 Task: Look for products in the category "Hand Soap" from South Of France only.
Action: Mouse moved to (761, 276)
Screenshot: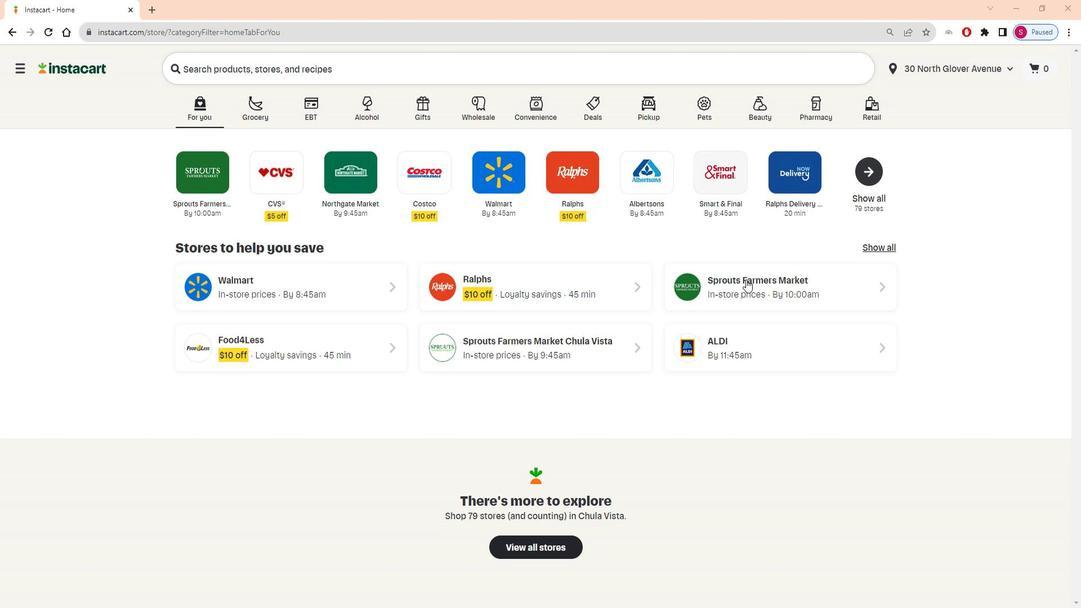 
Action: Mouse pressed left at (761, 276)
Screenshot: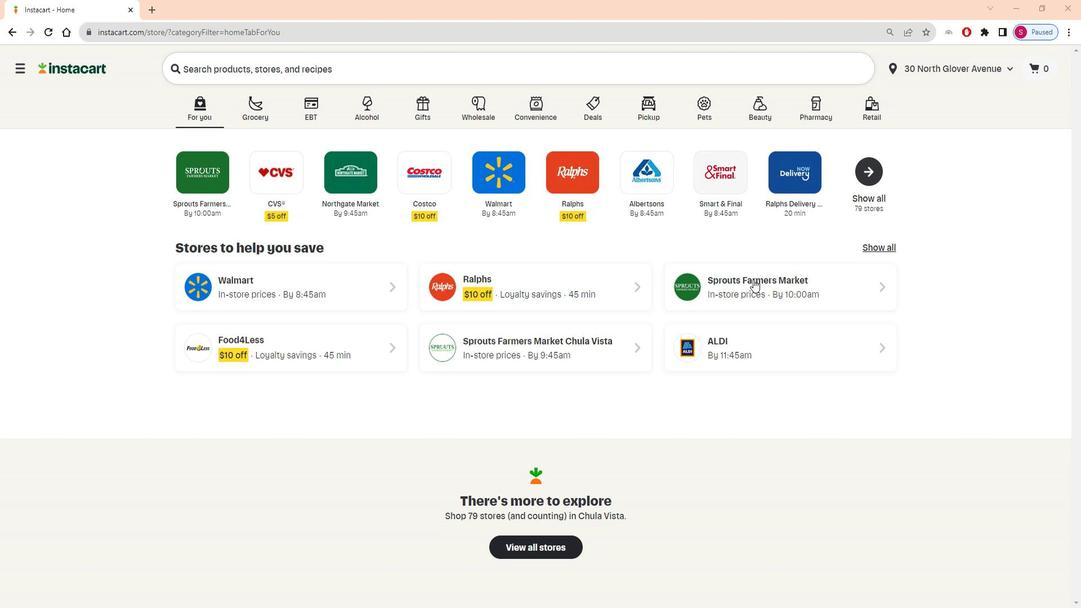 
Action: Mouse moved to (67, 356)
Screenshot: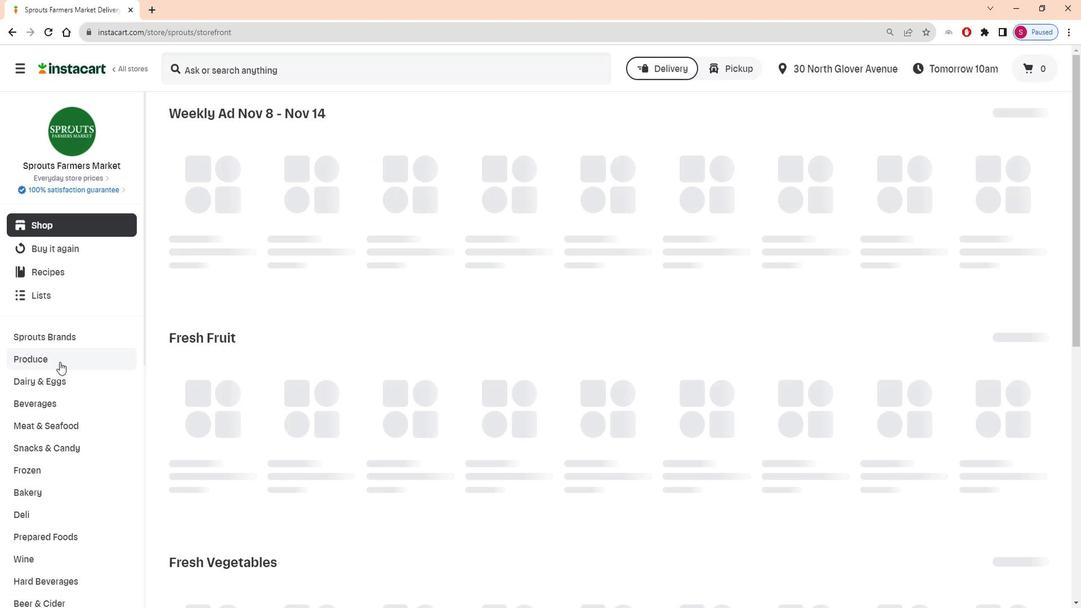 
Action: Mouse scrolled (67, 355) with delta (0, 0)
Screenshot: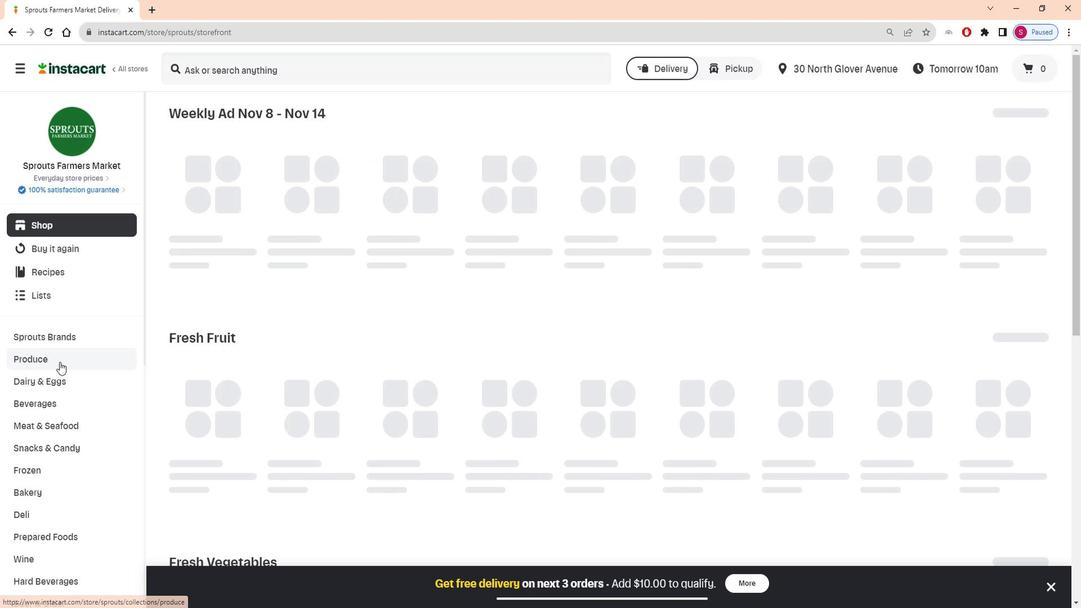 
Action: Mouse scrolled (67, 355) with delta (0, 0)
Screenshot: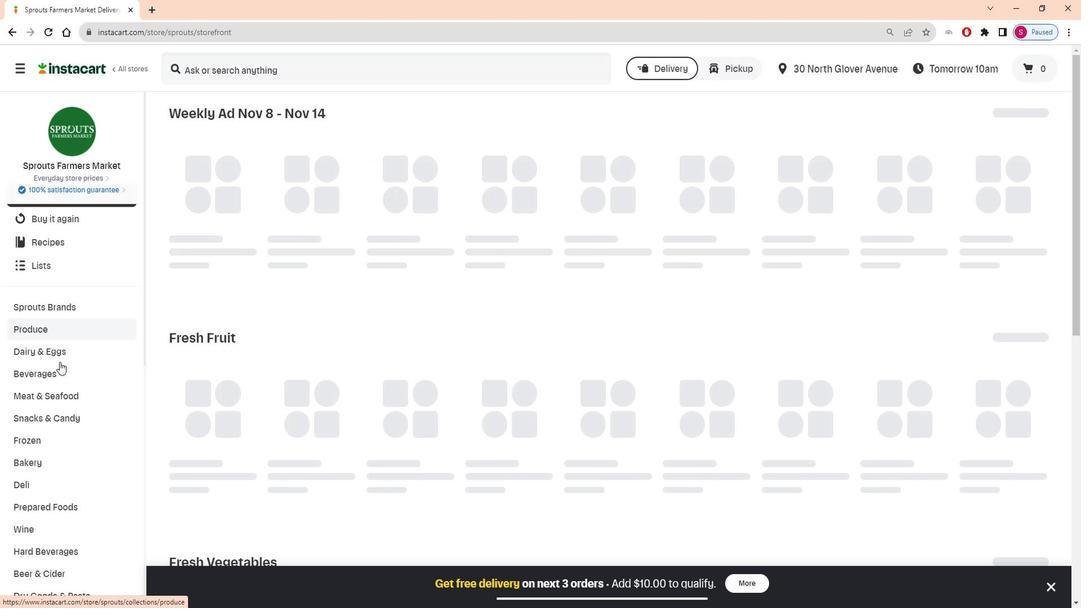 
Action: Mouse scrolled (67, 355) with delta (0, 0)
Screenshot: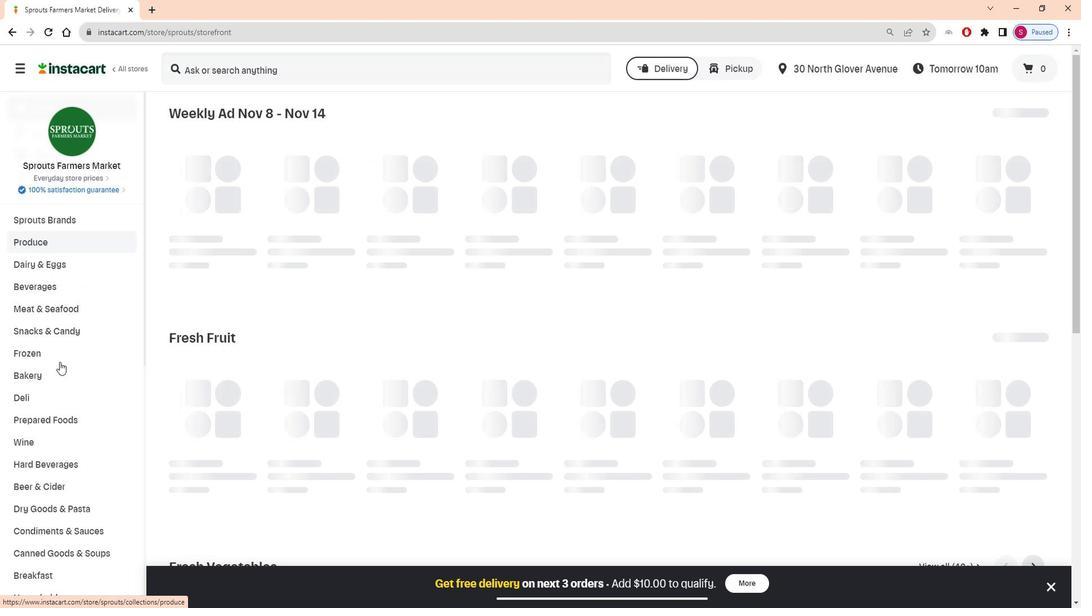 
Action: Mouse scrolled (67, 355) with delta (0, 0)
Screenshot: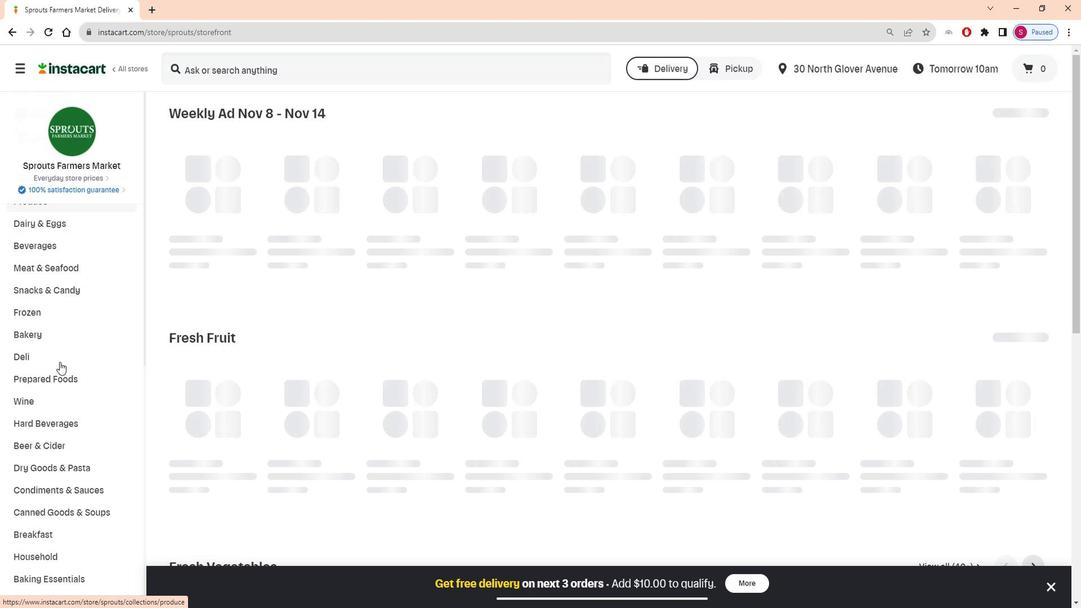 
Action: Mouse moved to (70, 361)
Screenshot: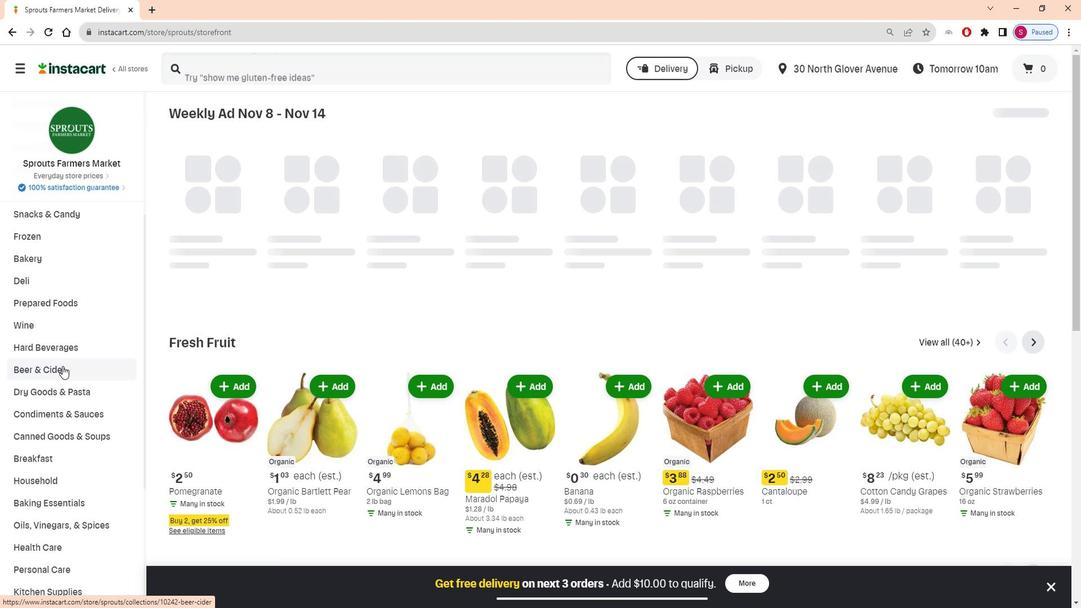 
Action: Mouse scrolled (70, 361) with delta (0, 0)
Screenshot: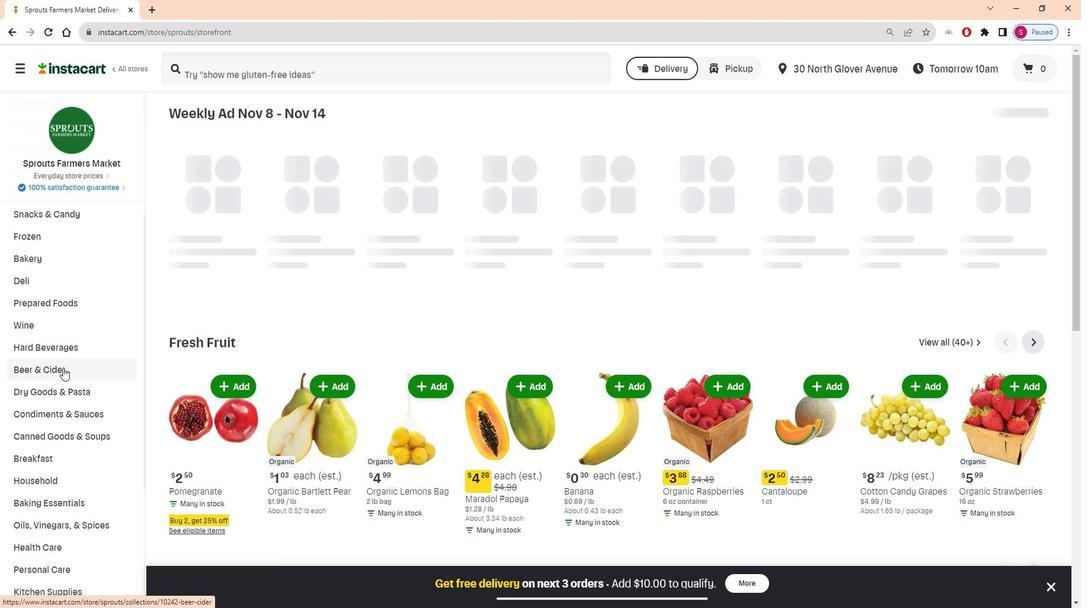 
Action: Mouse scrolled (70, 361) with delta (0, 0)
Screenshot: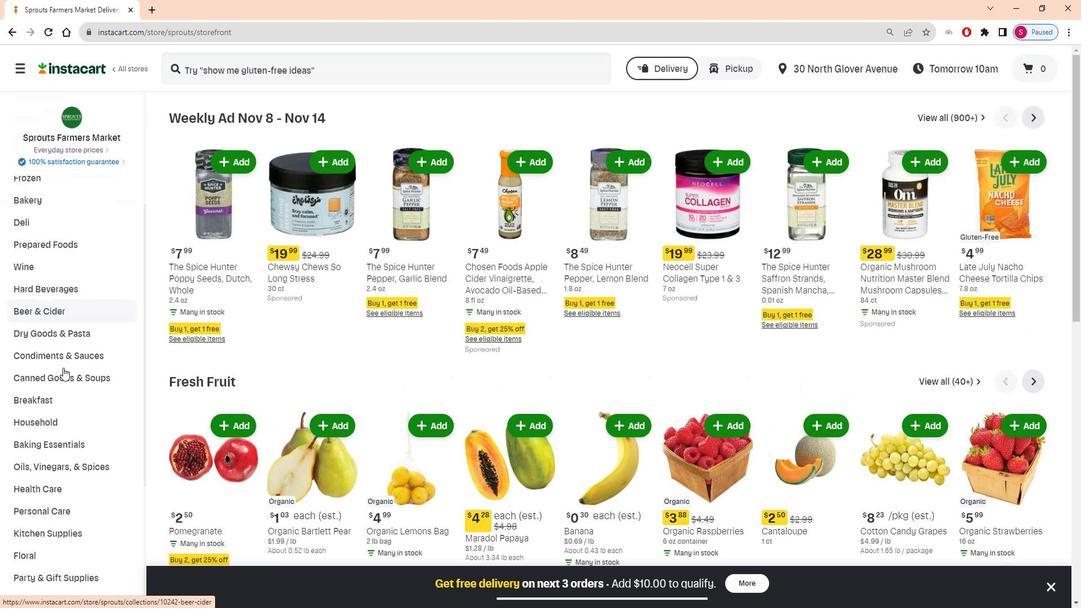 
Action: Mouse moved to (68, 444)
Screenshot: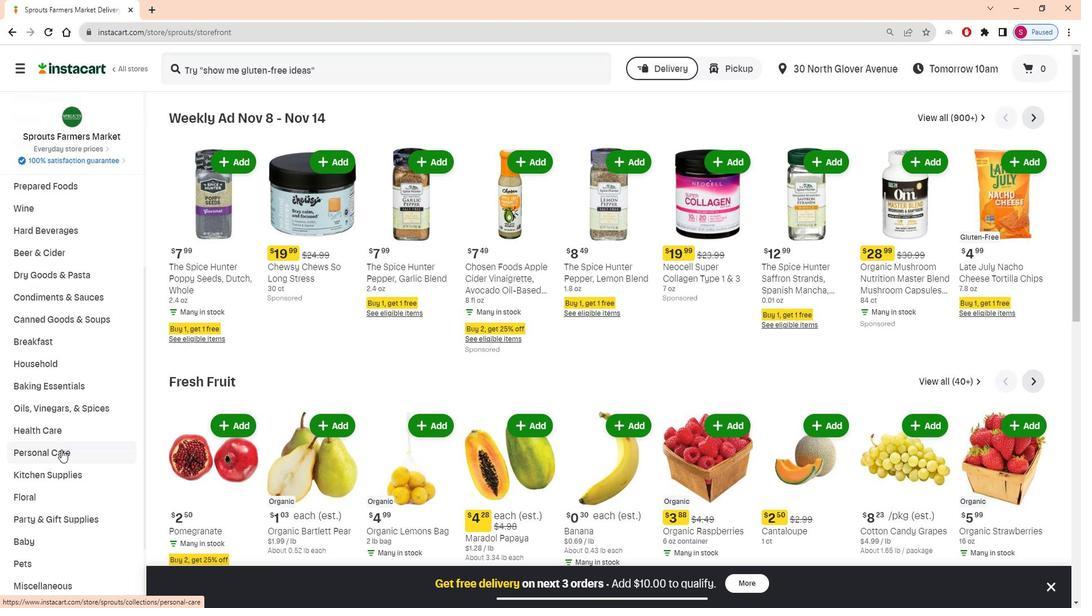 
Action: Mouse pressed left at (68, 444)
Screenshot: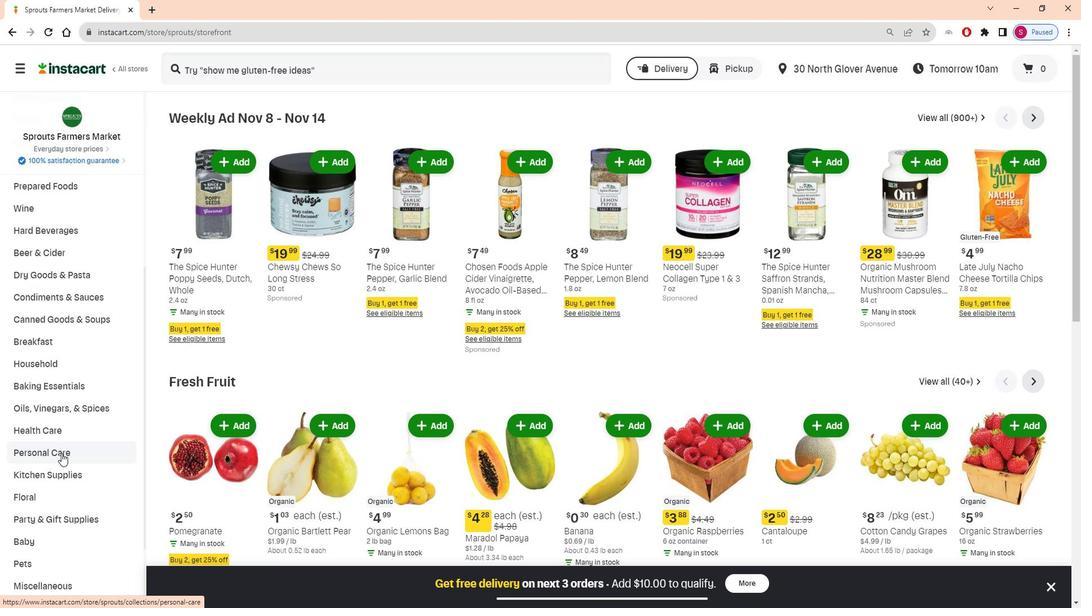 
Action: Mouse moved to (289, 149)
Screenshot: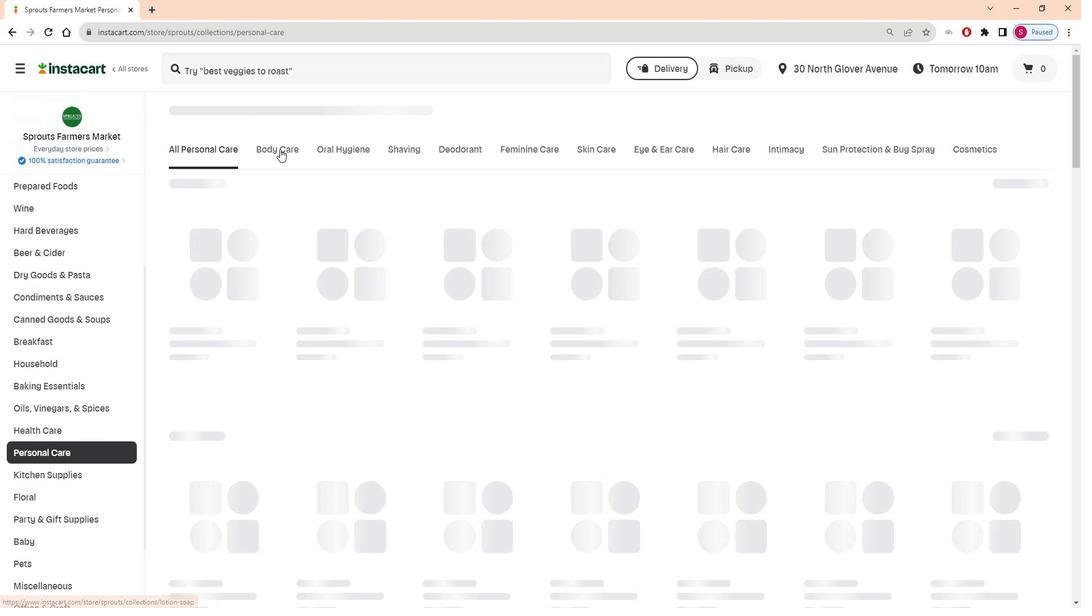 
Action: Mouse pressed left at (289, 149)
Screenshot: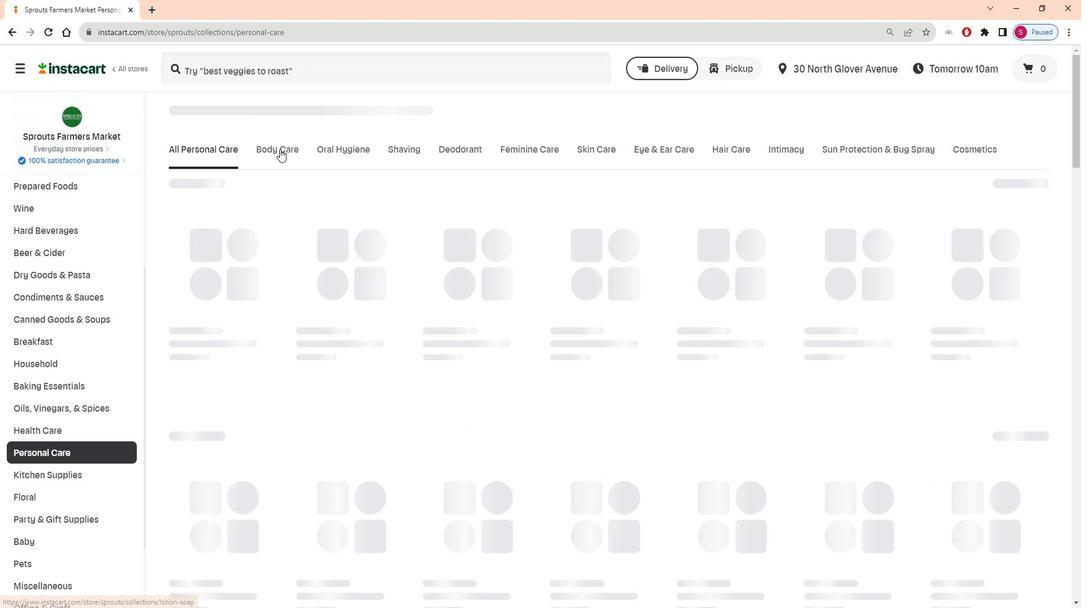
Action: Mouse moved to (392, 191)
Screenshot: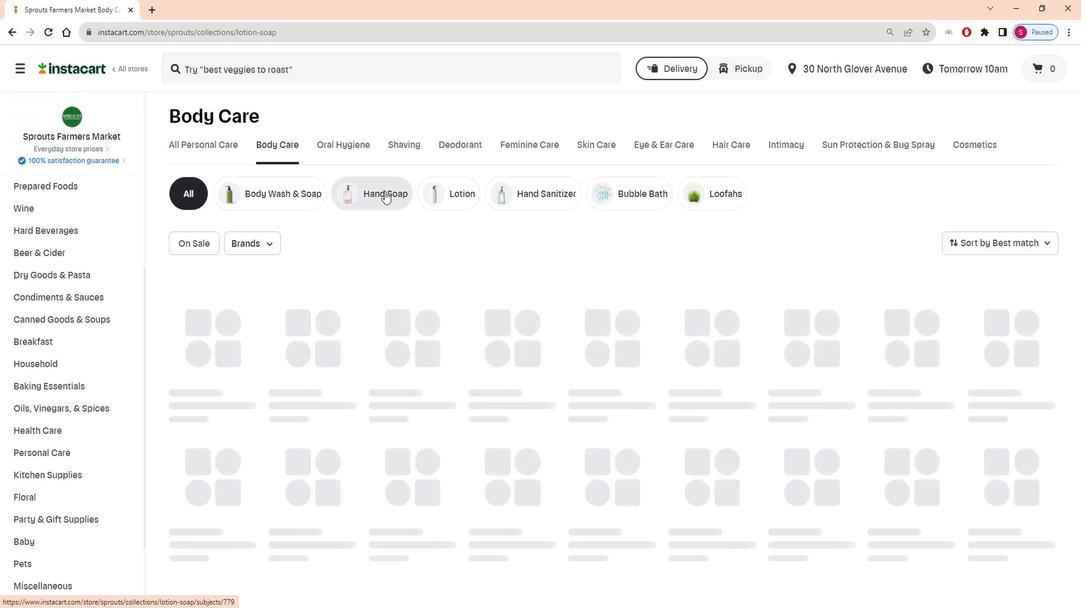 
Action: Mouse pressed left at (392, 191)
Screenshot: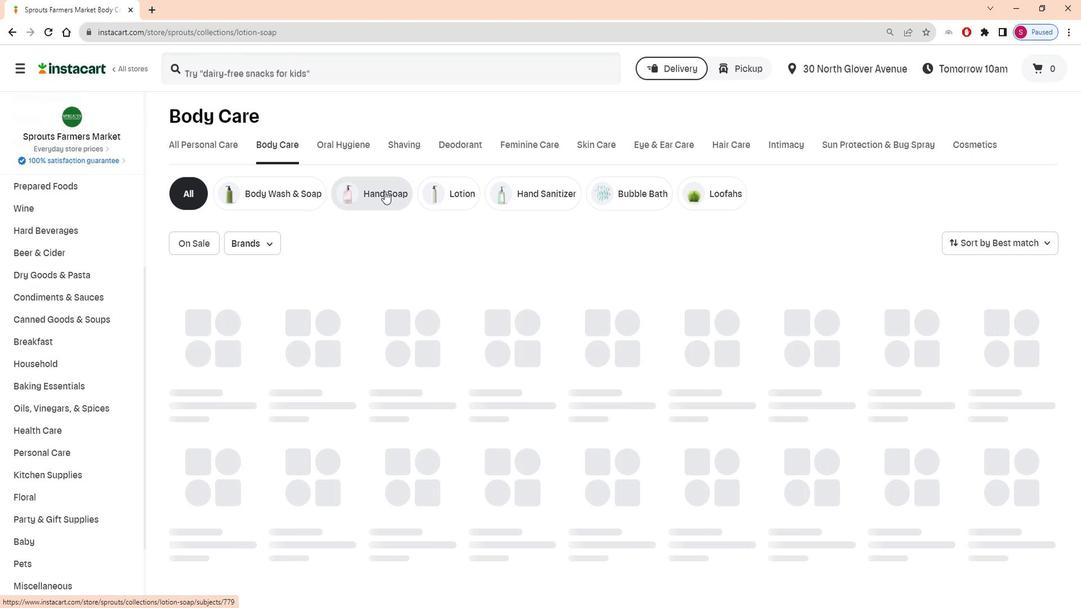 
Action: Mouse moved to (274, 233)
Screenshot: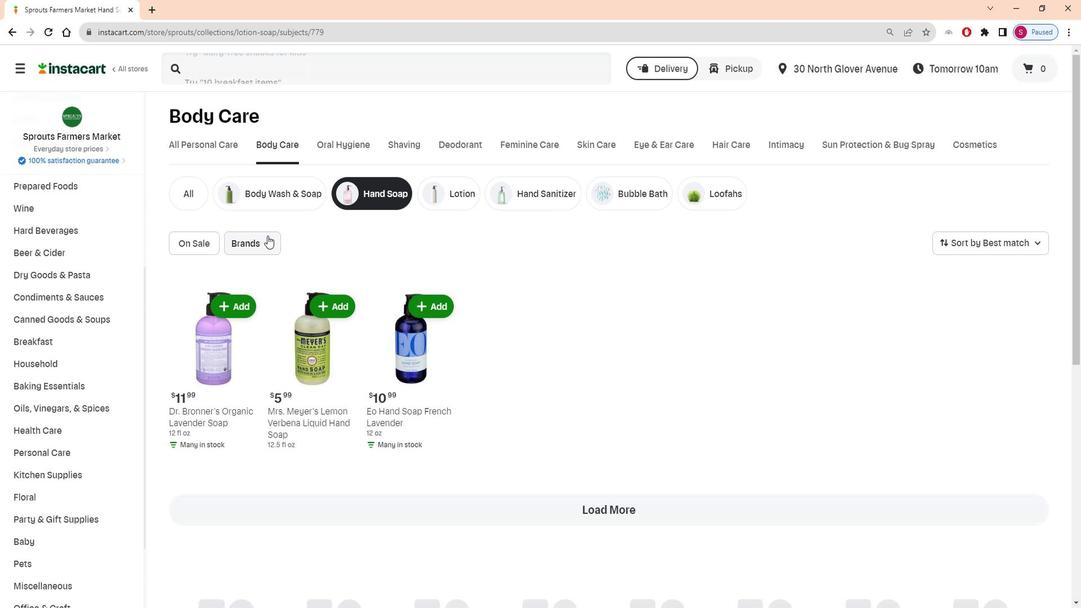 
Action: Mouse pressed left at (274, 233)
Screenshot: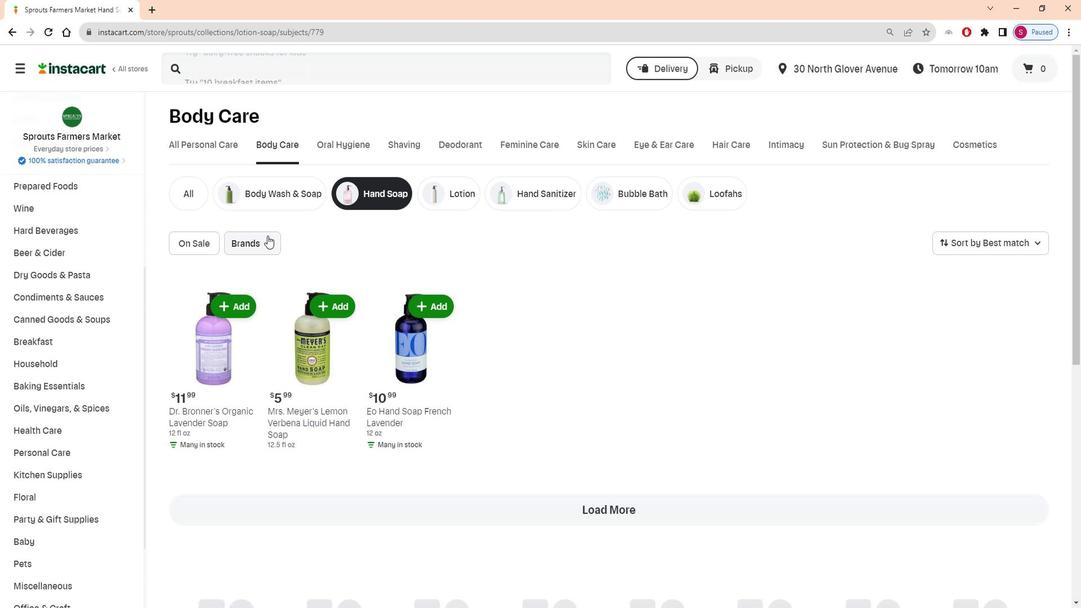 
Action: Mouse moved to (271, 286)
Screenshot: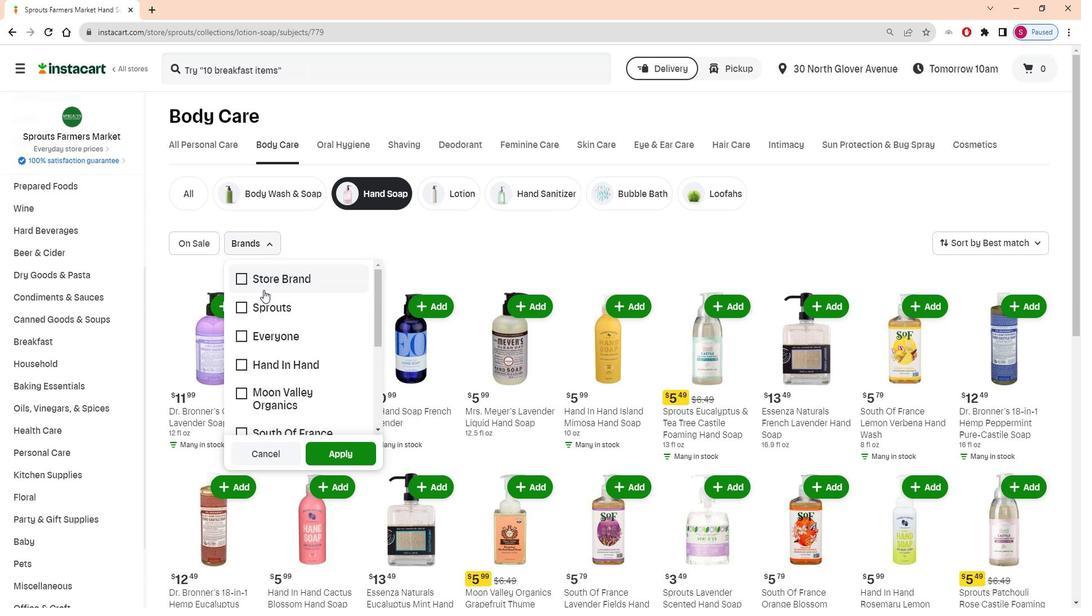 
Action: Mouse scrolled (271, 286) with delta (0, 0)
Screenshot: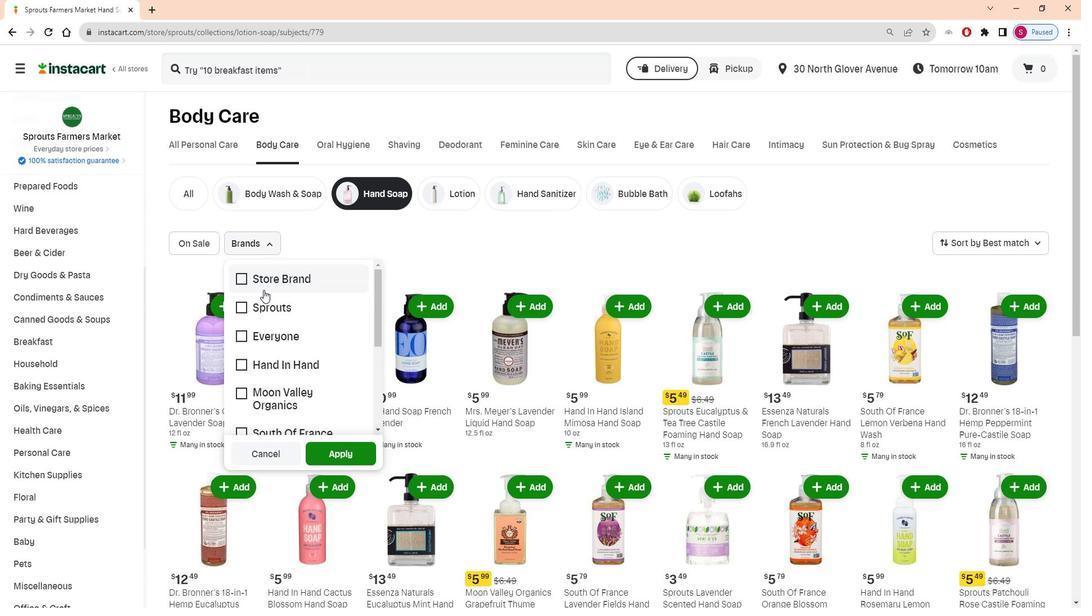 
Action: Mouse moved to (271, 287)
Screenshot: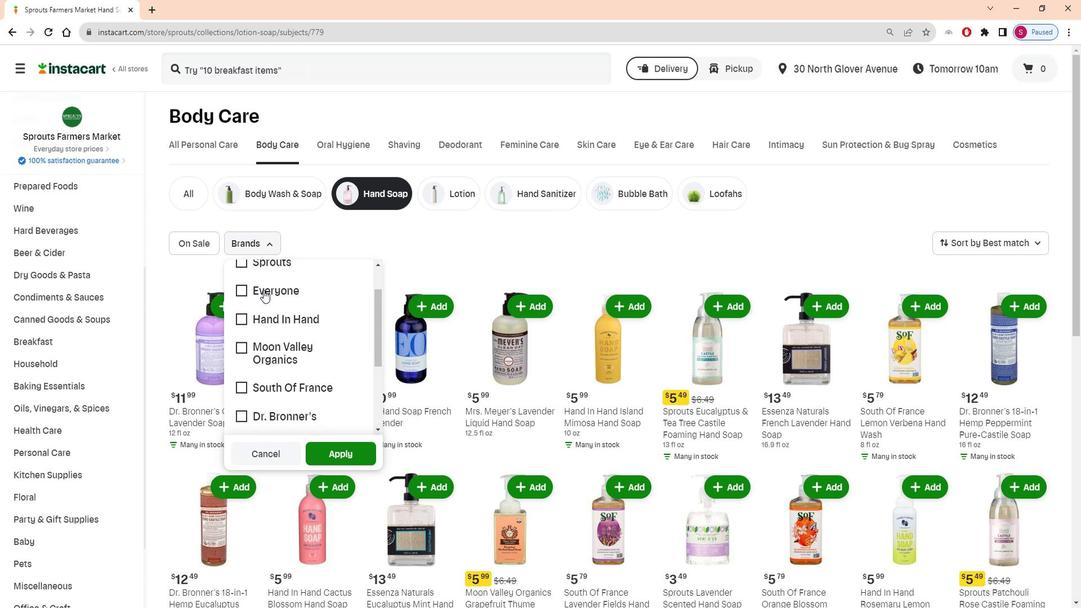 
Action: Mouse scrolled (271, 286) with delta (0, 0)
Screenshot: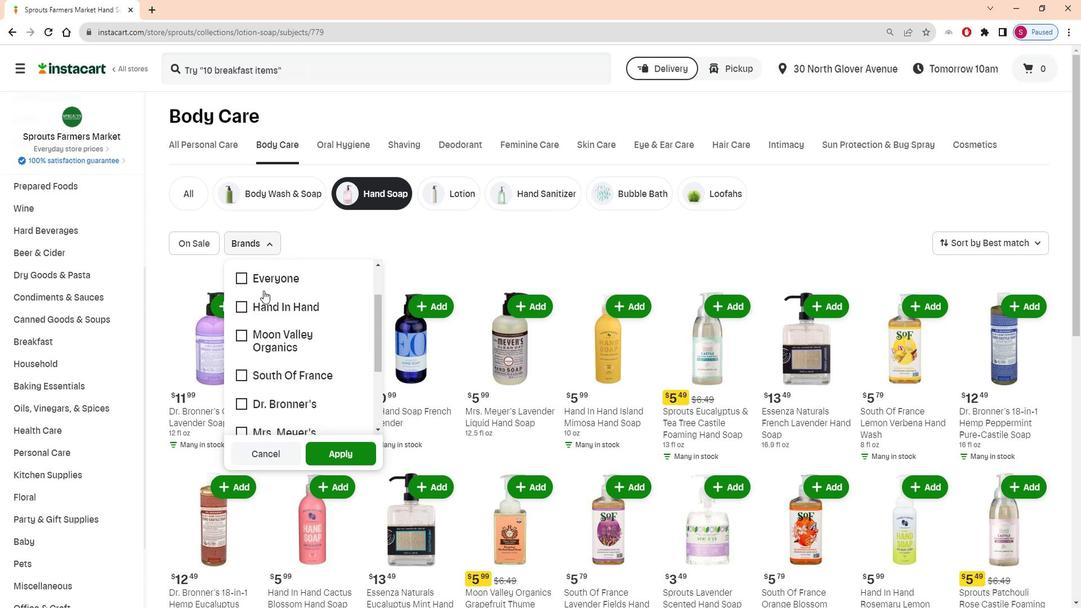 
Action: Mouse moved to (278, 301)
Screenshot: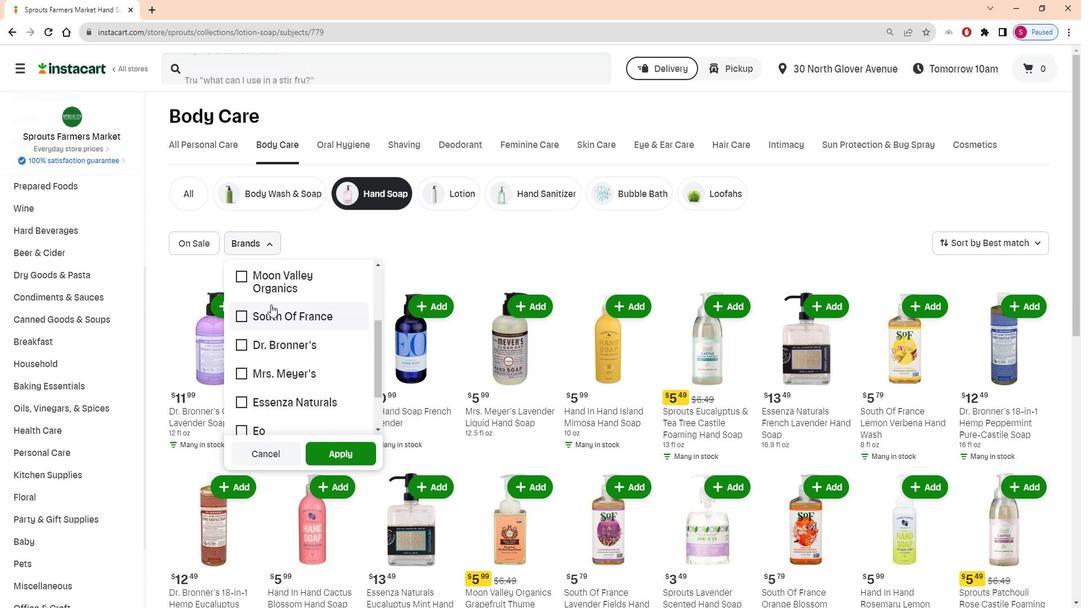 
Action: Mouse pressed left at (278, 301)
Screenshot: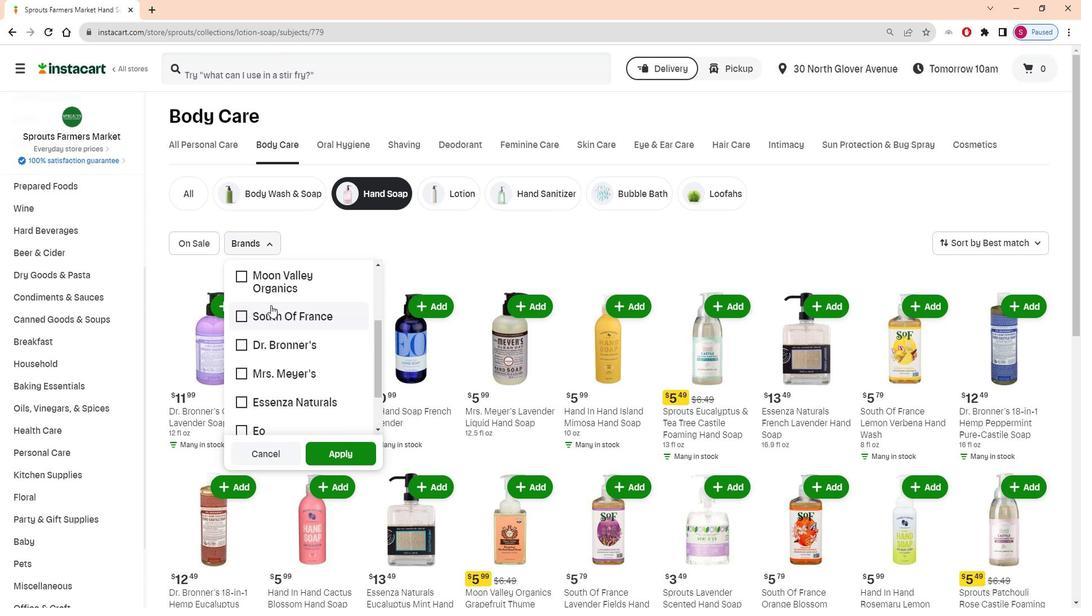 
Action: Mouse moved to (316, 442)
Screenshot: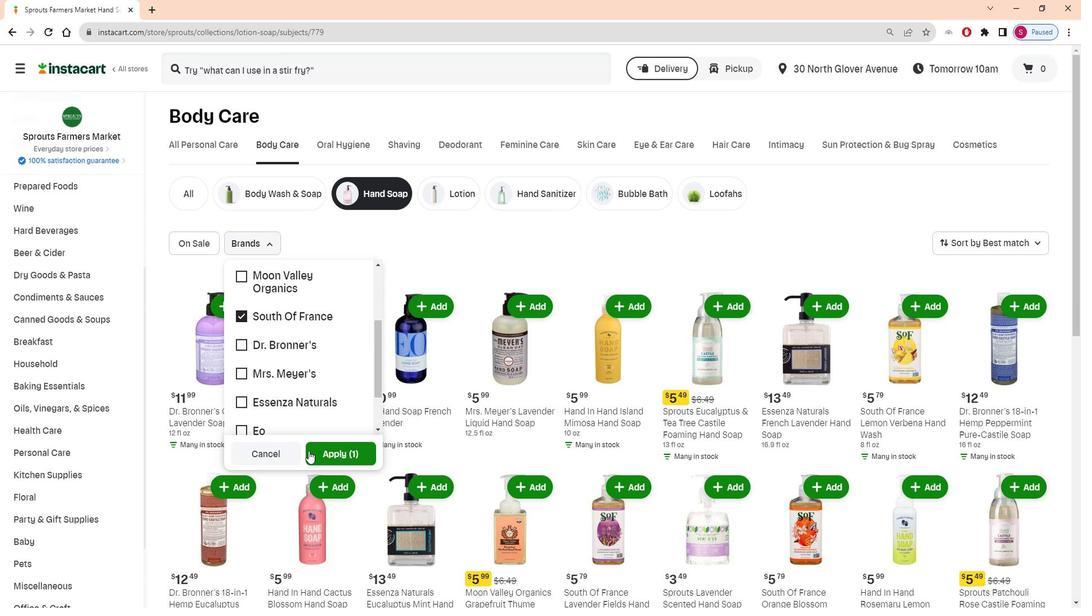 
Action: Mouse pressed left at (316, 442)
Screenshot: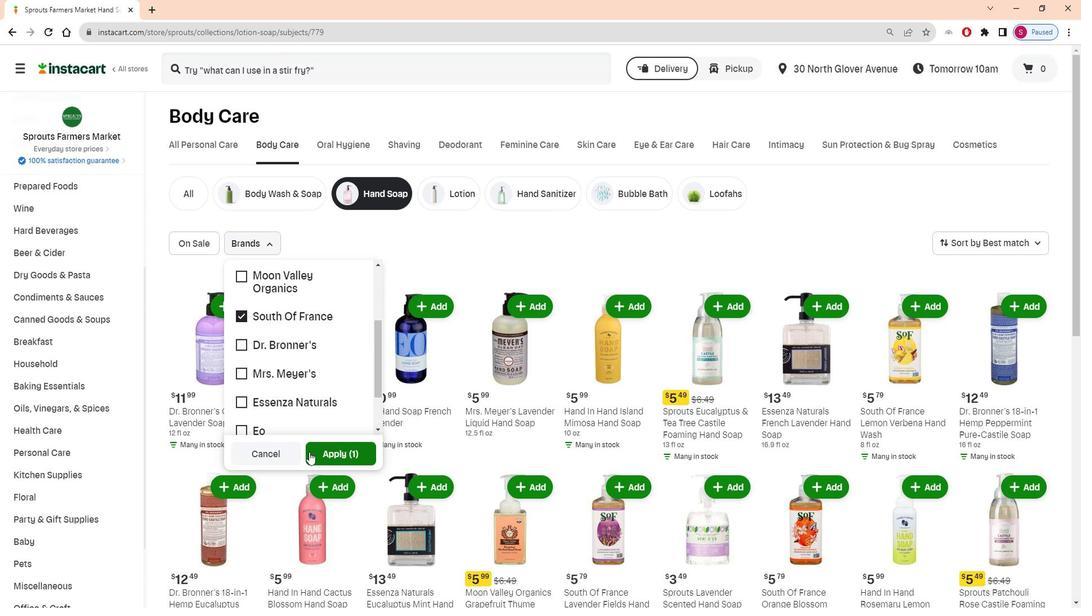 
Action: Mouse moved to (509, 253)
Screenshot: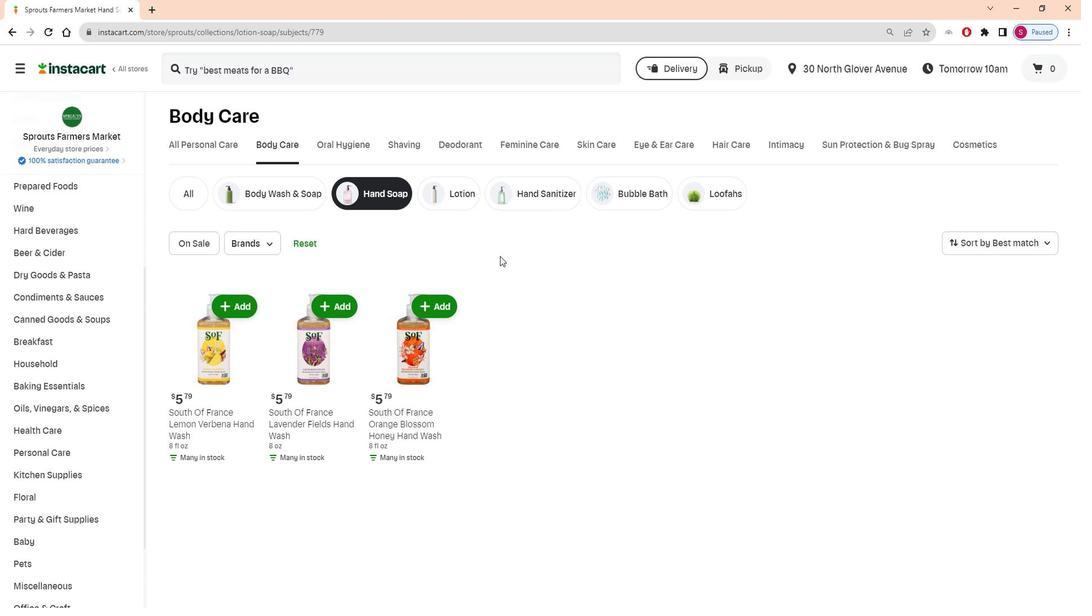 
